 Task: Implement a dynamic programming algorithm for solving the coin change problem.
Action: Mouse moved to (107, 59)
Screenshot: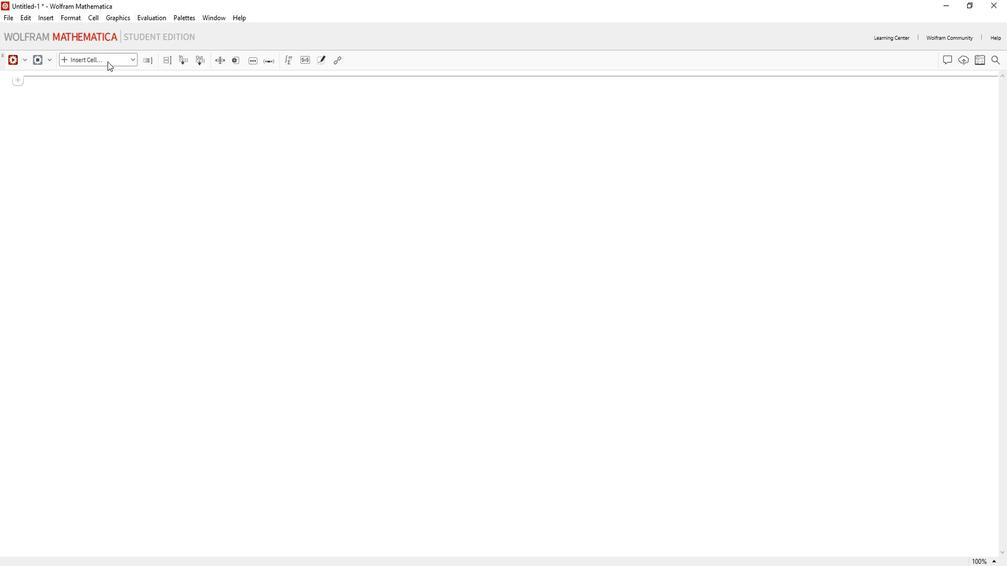 
Action: Mouse pressed left at (107, 59)
Screenshot: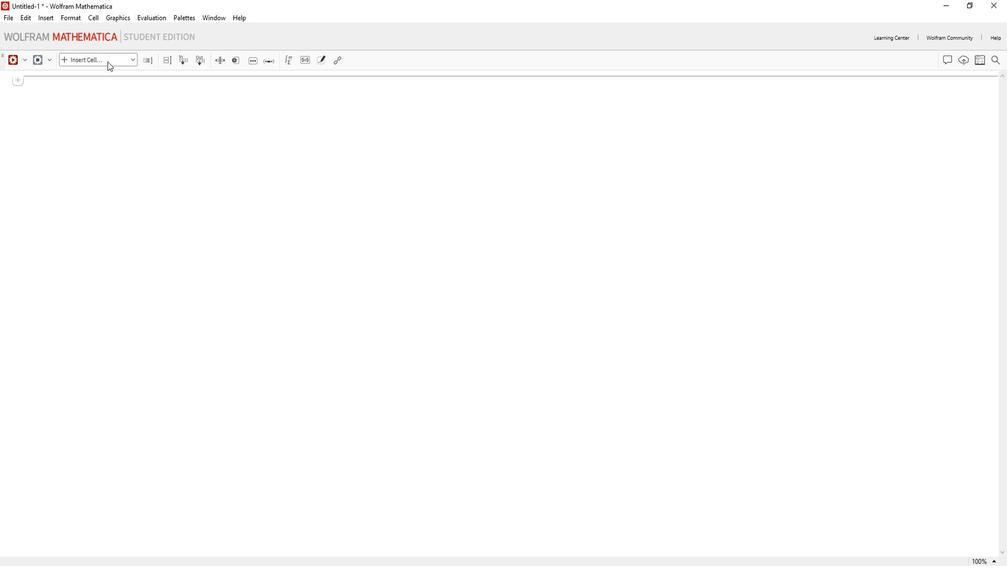 
Action: Mouse moved to (109, 195)
Screenshot: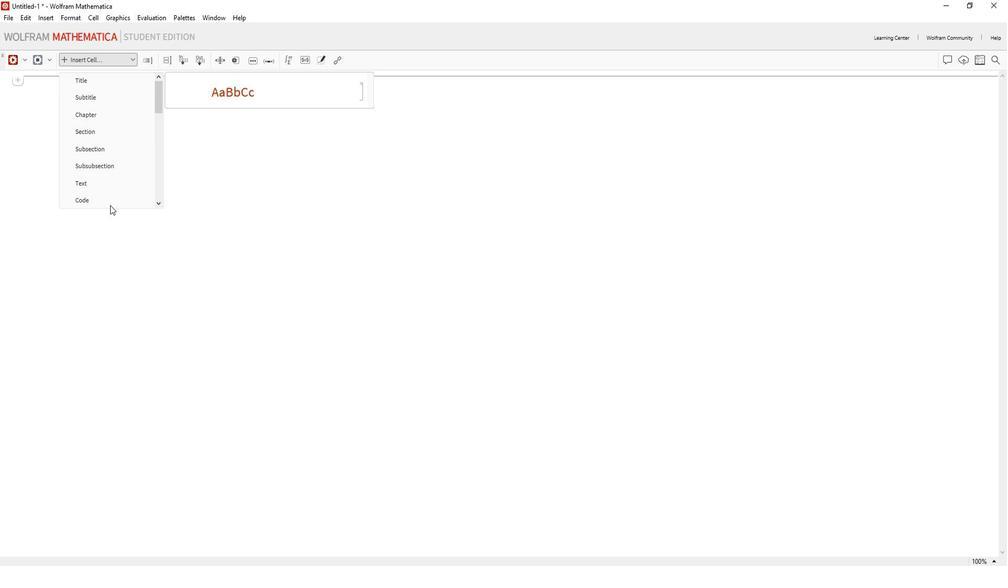 
Action: Mouse pressed left at (109, 195)
Screenshot: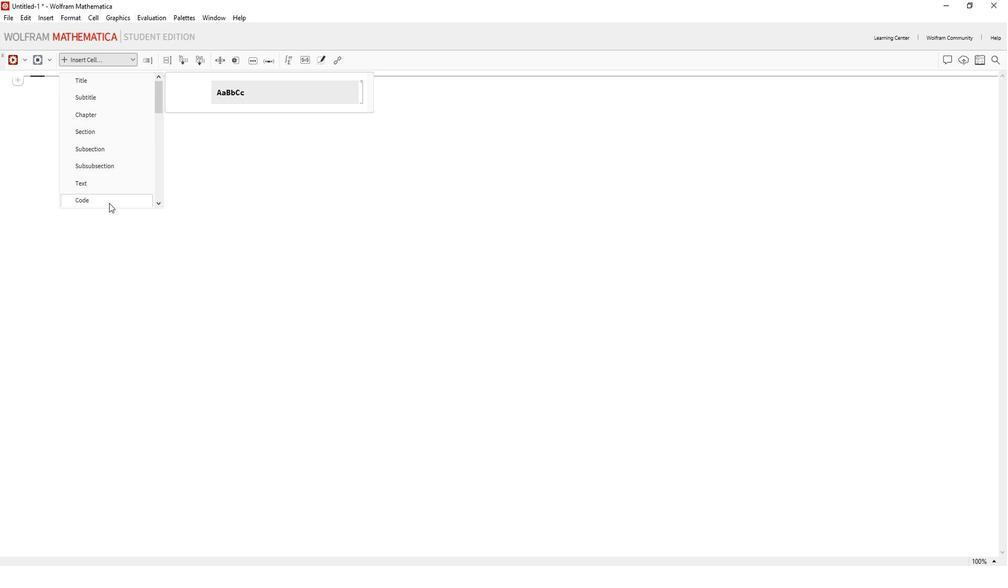 
Action: Mouse moved to (111, 189)
Screenshot: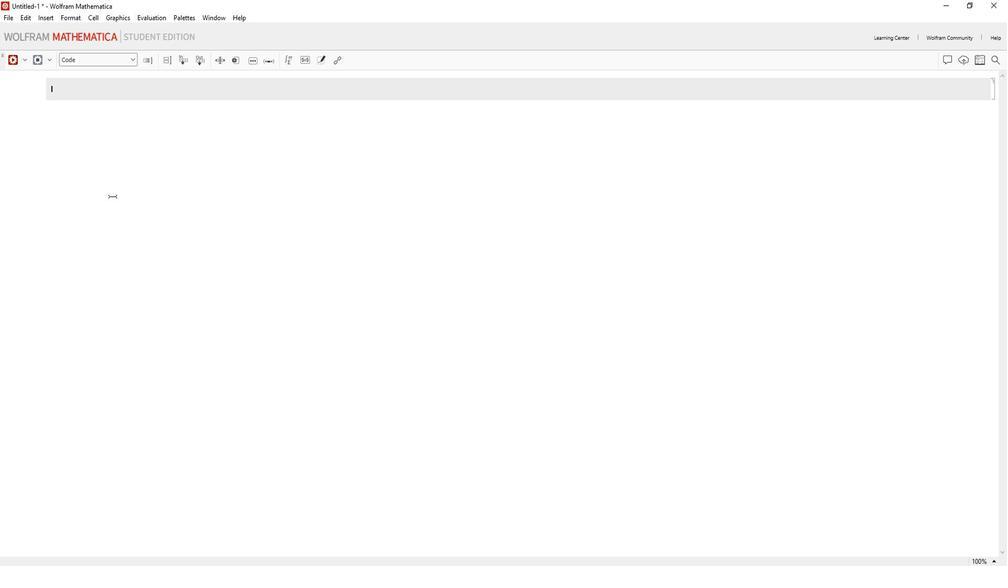 
Action: Key pressed coin<Key.caps_lock>C<Key.caps_lock>hange[coins<Key.shift>_<Key.caps_lock>L<Key.caps_lock>ist,amount<Key.shift>_<Key.caps_lock>I<Key.caps_lock>nter<Key.backspace>ger<Key.right><Key.shift_r>:=<Key.caps_lock>M<Key.caps_lock>odule[<Key.shift_r>{dp,n<Key.right>,n=<Key.caps_lock>L<Key.caps_lock>ength[coins<Key.right>;<Key.enter>dp=<Key.caps_lock>C<Key.caps_lock>onstant<Key.caps_lock>A<Key.caps_lock>rray[<Key.caps_lock>I<Key.caps_lock>nfinity,amount<Key.shift>+1<Key.right>;<Key.enter>dp[[0<Key.right><Key.right>=0;<Key.enter><Key.caps_lock>F<Key.caps_lock>or[i=1,i
Screenshot: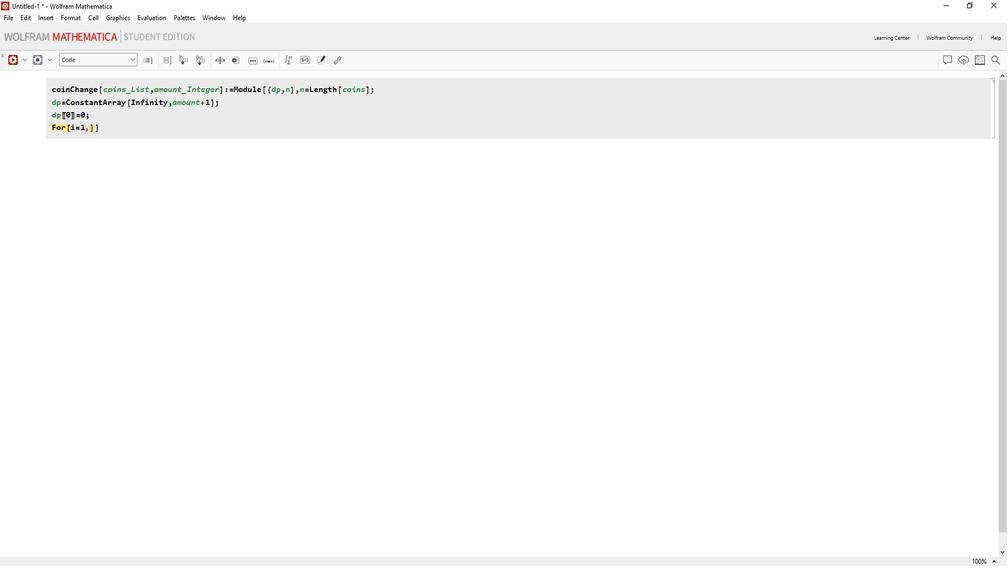 
Action: Mouse moved to (290, 59)
Screenshot: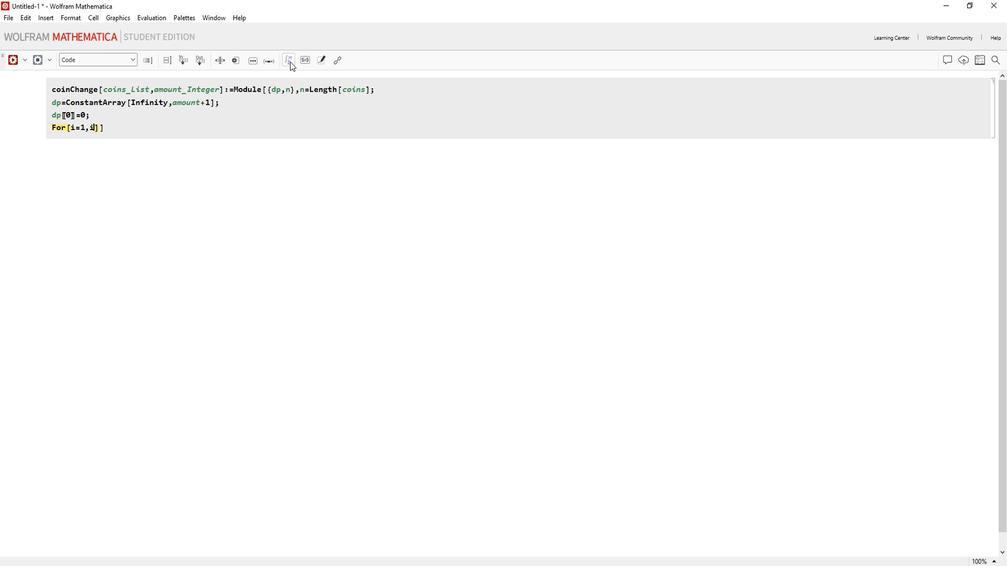 
Action: Mouse pressed left at (290, 59)
Screenshot: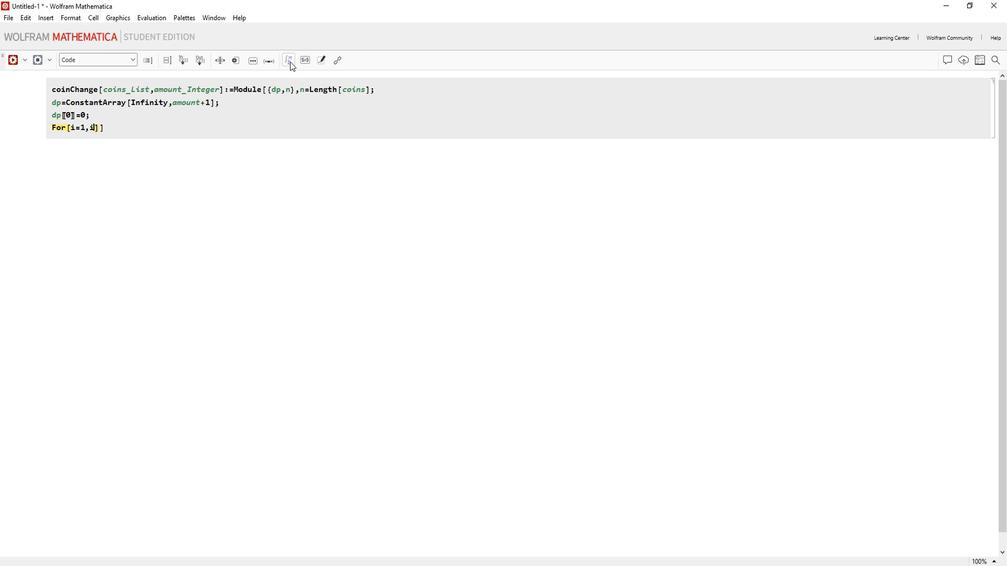 
Action: Mouse moved to (964, 157)
Screenshot: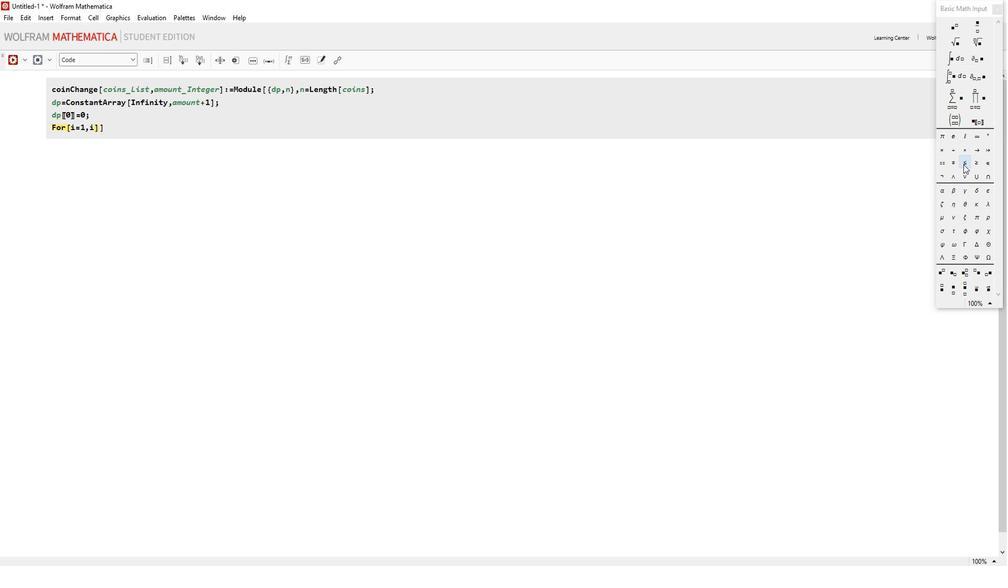 
Action: Mouse pressed left at (964, 157)
Screenshot: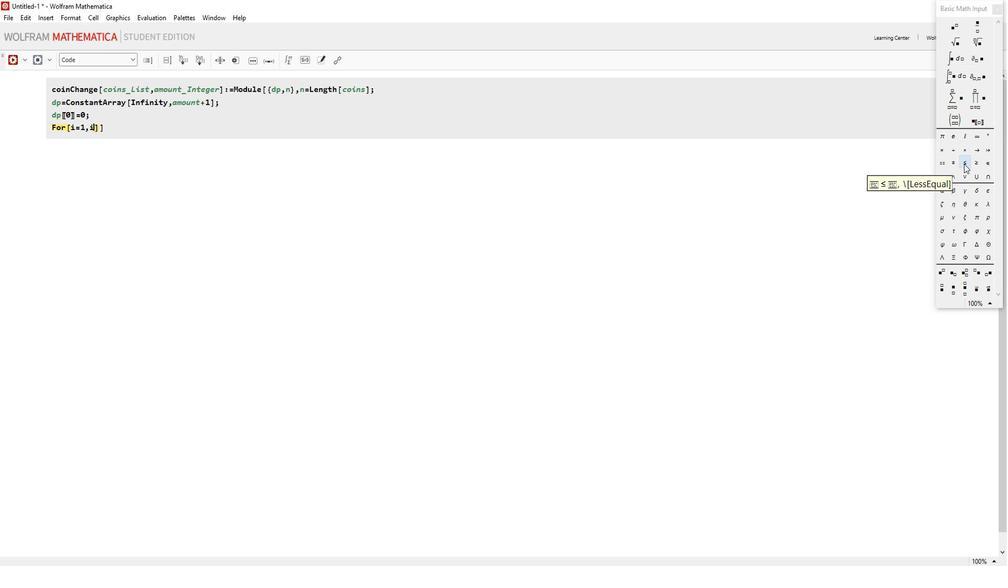 
Action: Mouse moved to (102, 123)
Screenshot: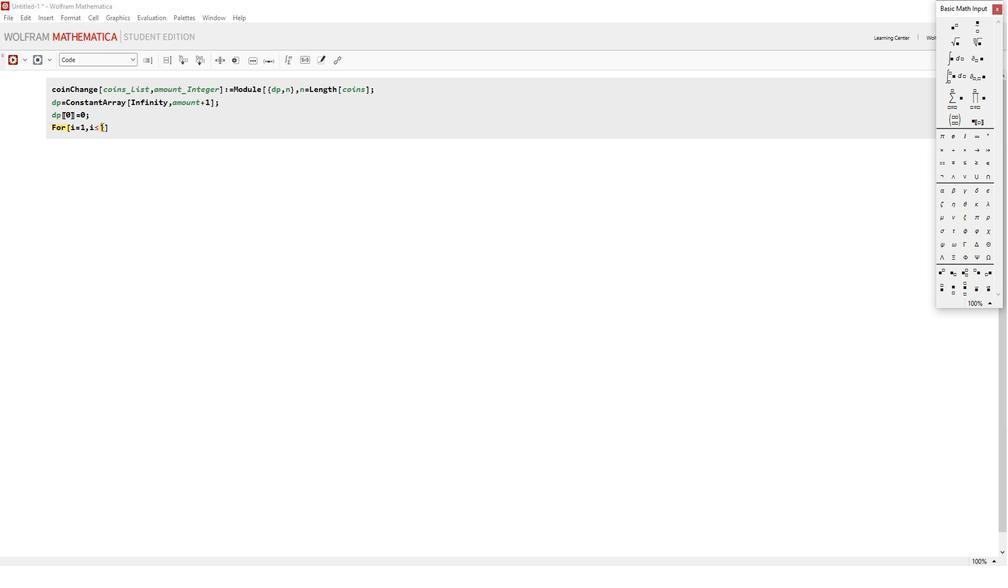 
Action: Mouse pressed left at (102, 123)
Screenshot: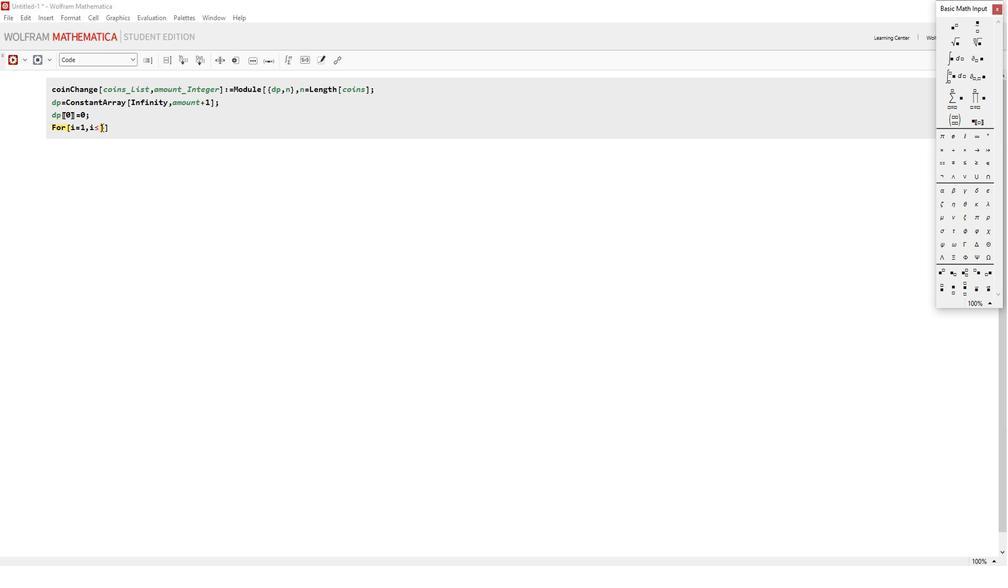 
Action: Mouse moved to (100, 123)
Screenshot: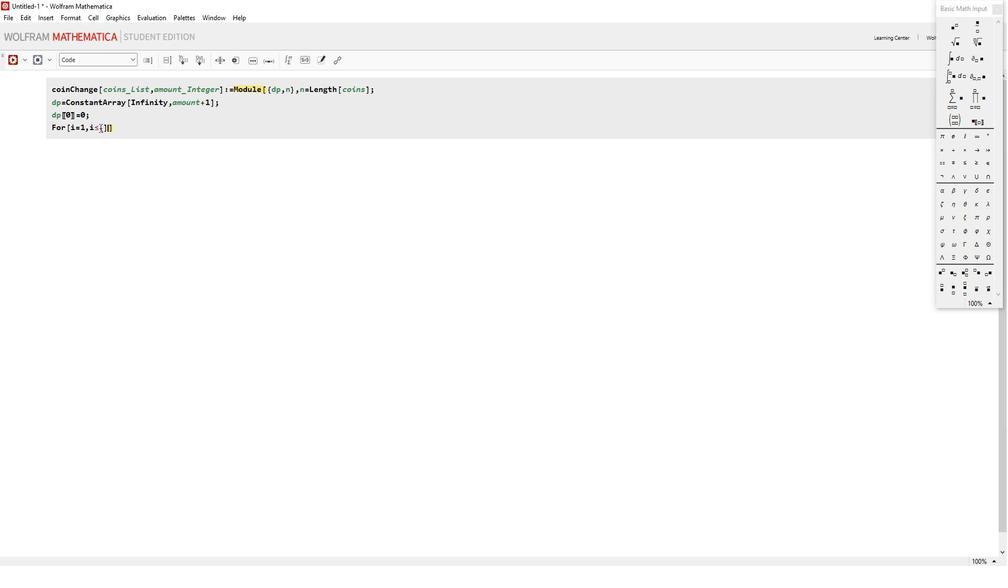 
Action: Mouse pressed left at (100, 123)
Screenshot: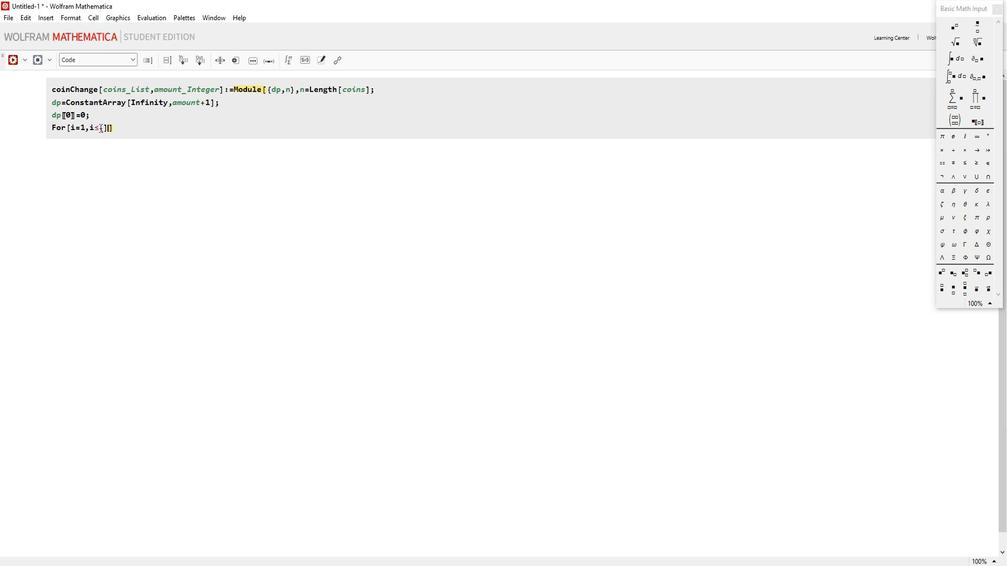 
Action: Mouse moved to (100, 124)
Screenshot: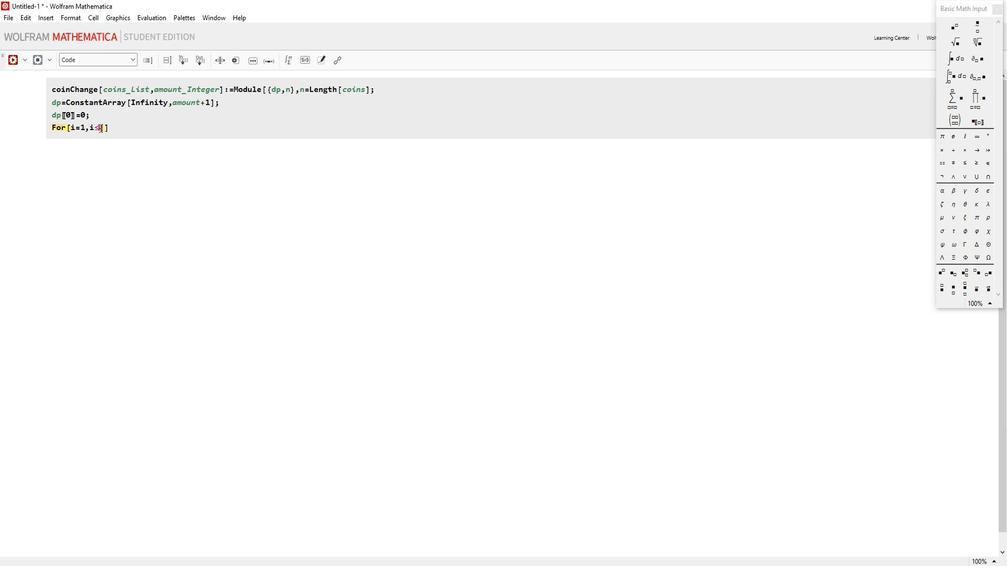 
Action: Key pressed n,i<Key.shift><Key.shift><Key.shift><Key.shift><Key.shift>++,<Key.caps_lock>F<Key.caps_lock>or[j=coins[[i]],j
Screenshot: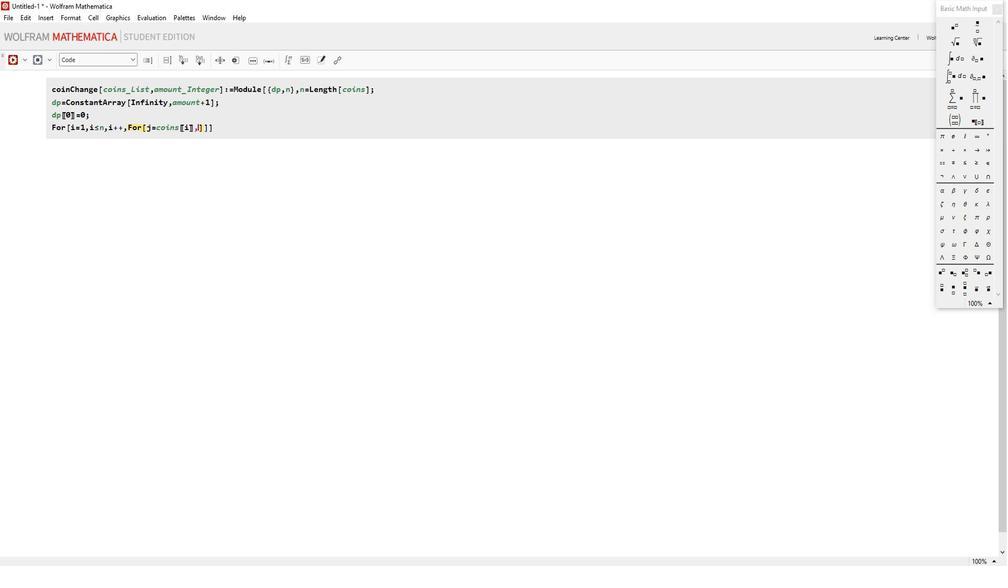 
Action: Mouse moved to (966, 156)
Screenshot: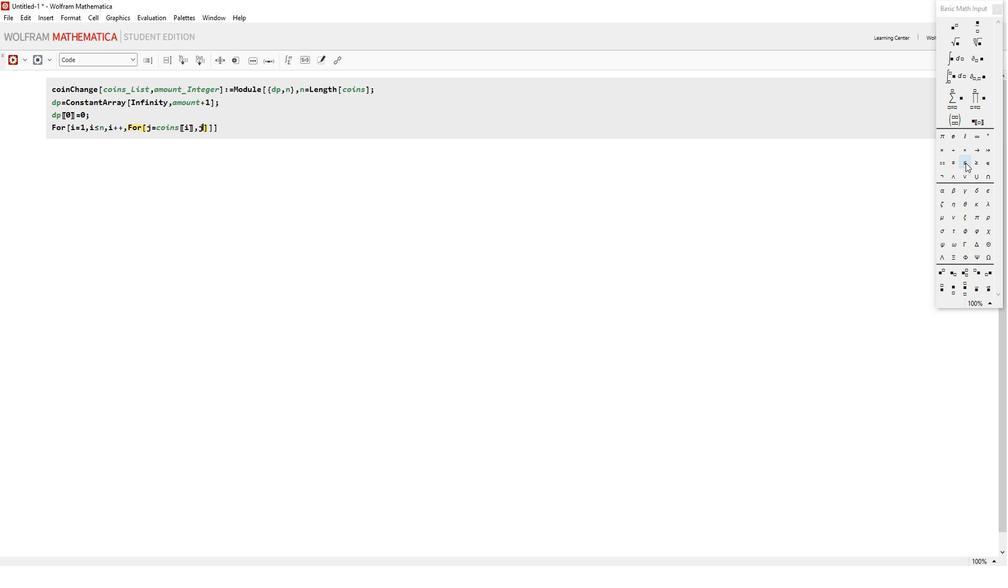 
Action: Mouse pressed left at (966, 156)
Screenshot: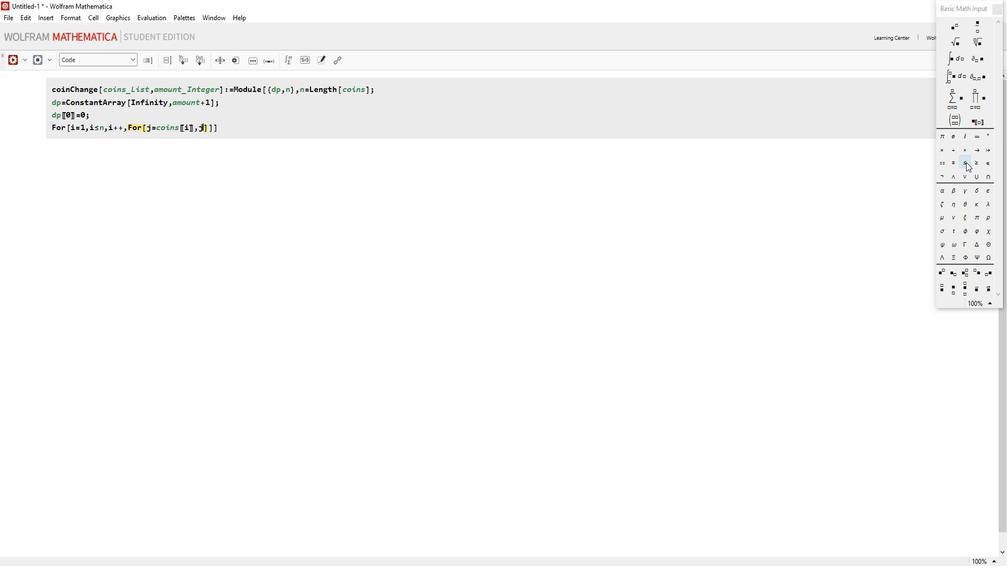
Action: Mouse moved to (208, 122)
Screenshot: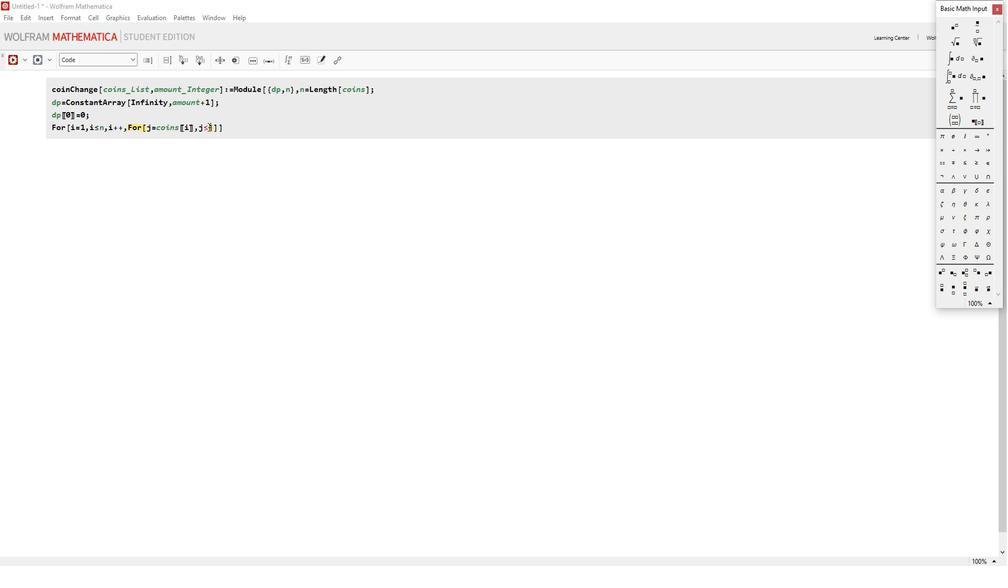 
Action: Mouse pressed left at (208, 122)
Screenshot: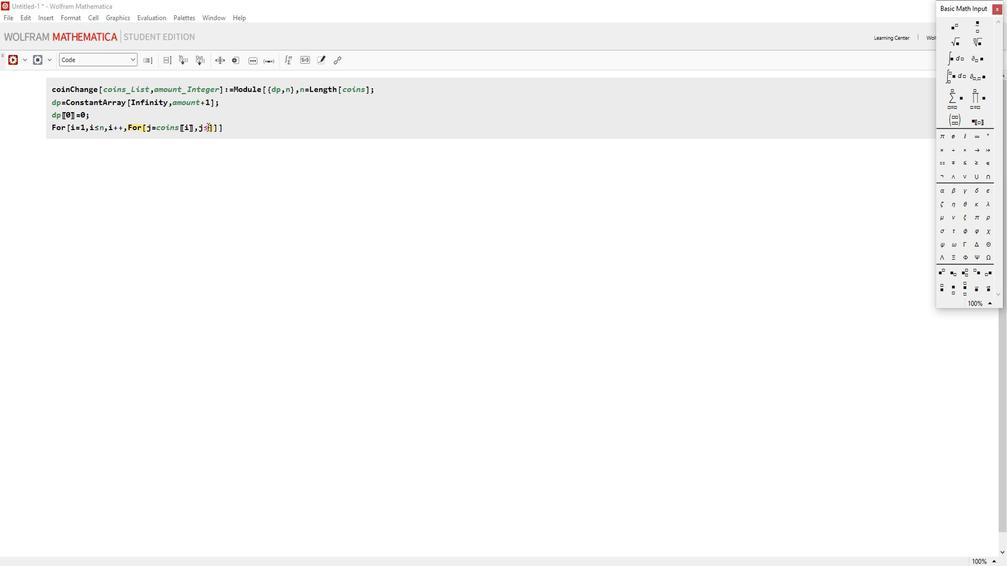 
Action: Mouse moved to (211, 129)
Screenshot: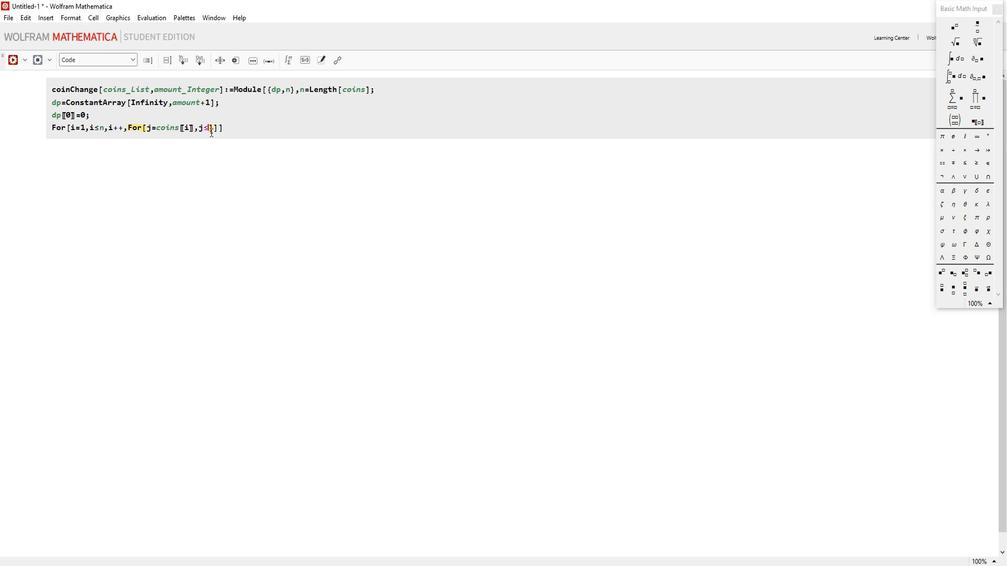 
Action: Key pressed amount,j<Key.shift><Key.shift><Key.shift><Key.shift><Key.shift><Key.shift><Key.shift><Key.shift><Key.shift>++,dp[[j<Key.right><Key.right>=<Key.caps_lock>M<Key.caps_lock>in[dp[[j]],dp[[j-<Key.backspace>-cp<Key.backspace>oins[[[<Key.backspace>i]]]]<Key.shift><Key.shift><Key.shift><Key.shift><Key.shift>+1];];];<Key.enter>
Screenshot: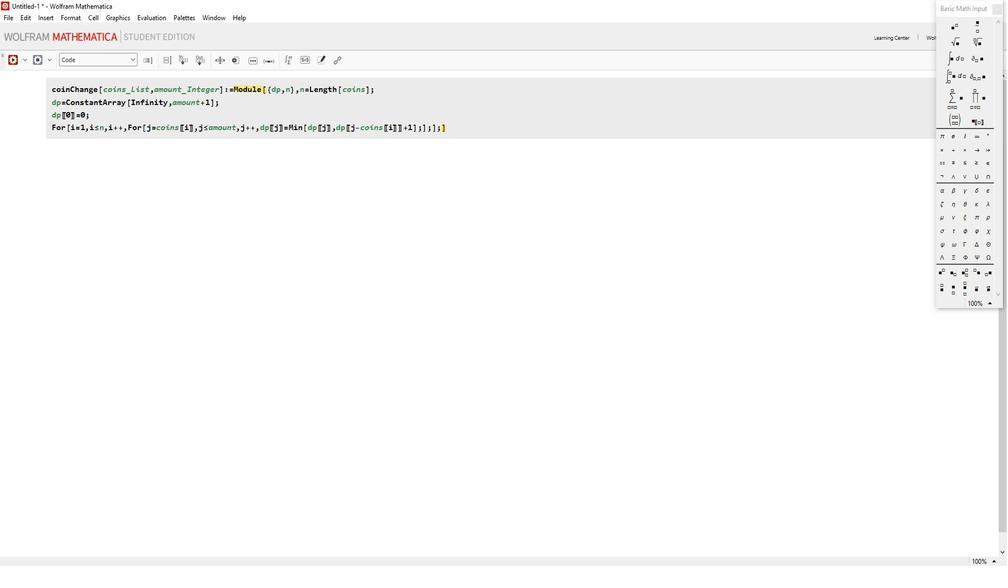 
Action: Mouse moved to (419, 140)
Screenshot: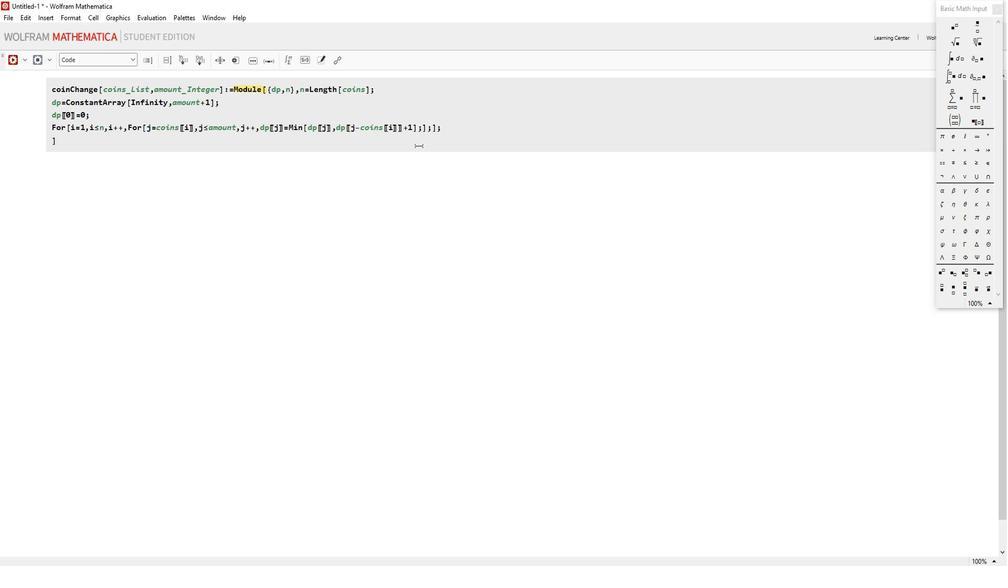 
Action: Key pressed <Key.caps_lock>I<Key.caps_lock>f[dp[[amount
Screenshot: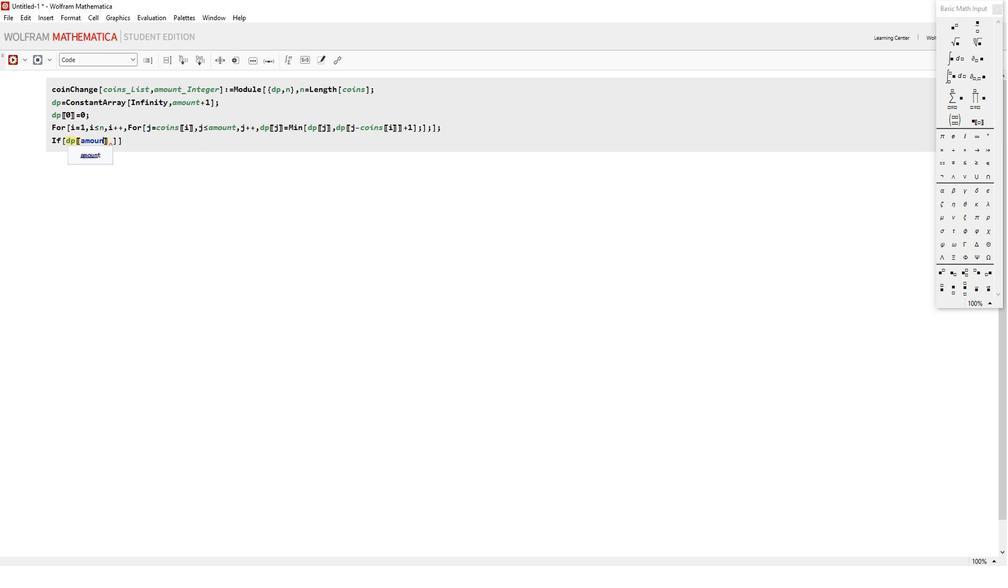 
Action: Mouse moved to (418, 139)
Screenshot: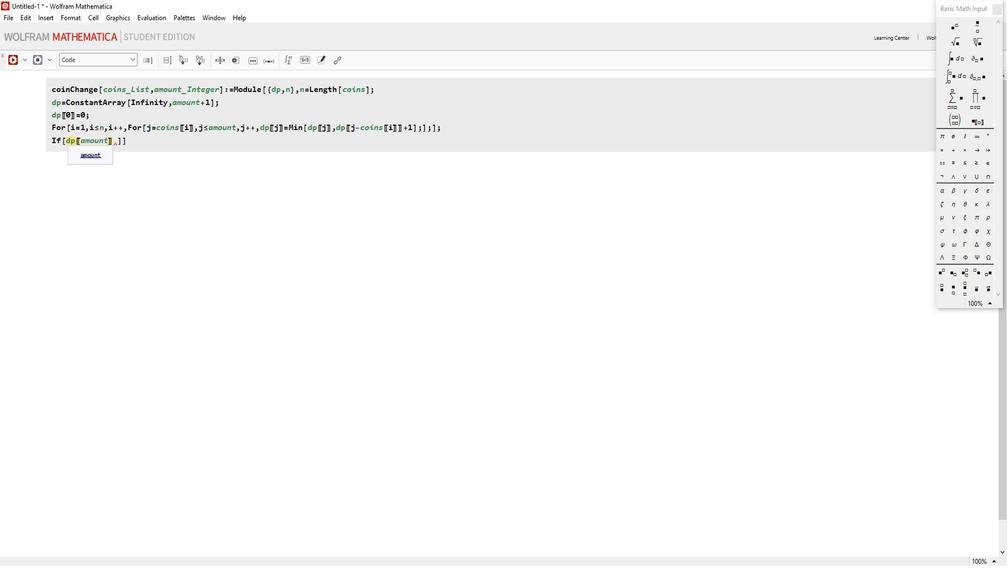 
Action: Key pressed <Key.right><Key.right>==<Key.caps_lock>I<Key.caps_lock>nfinity,<Key.shift_r>"<Key.caps_lock>N<Key.caps_lock>o<Key.space><Key.caps_lock><Key.caps_lock>solution<Key.right>,dp[[amount<Key.right><Key.right><Key.right><Key.right><Key.enter>coins=<Key.shift_r>{1,2,5<Key.right>;<Key.enter>amount=11;<Key.enter>result=coin<Key.caps_lock>C<Key.caps_lock>hange[coins,amount<Key.right><Key.enter><Key.caps_lock>P<Key.caps_lock>rint[<Key.shift_r>"<Key.caps_lock>M<Key.caps_lock>inimum<Key.space>number<Key.space>of<Key.space>coins<Key.space>needed<Key.shift_r><Key.shift_r><Key.shift_r><Key.shift_r><Key.shift_r><Key.shift_r><Key.shift_r><Key.shift_r><Key.shift_r><Key.shift_r><Key.shift_r>:<Key.space><Key.right>,result
Screenshot: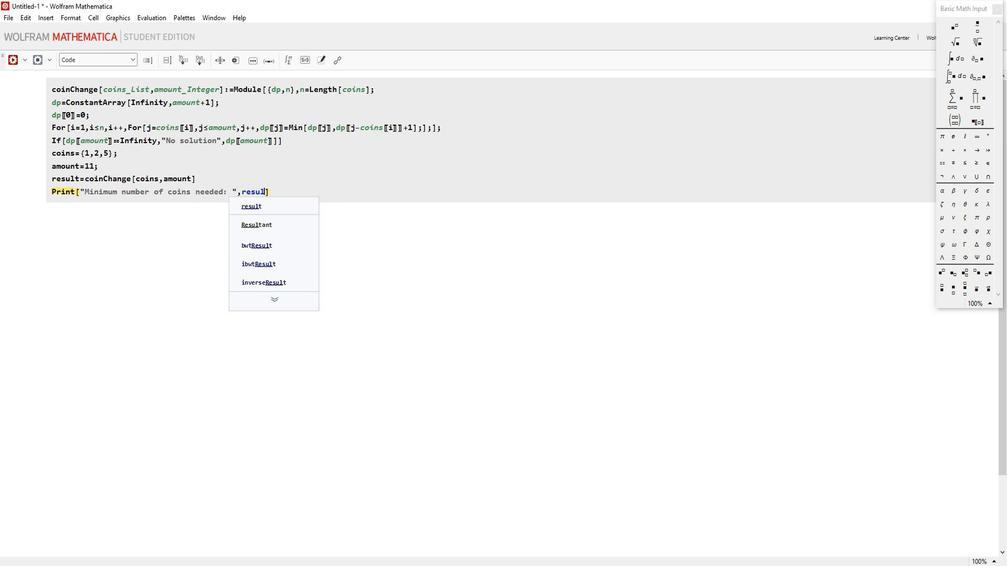 
Action: Mouse moved to (397, 175)
Screenshot: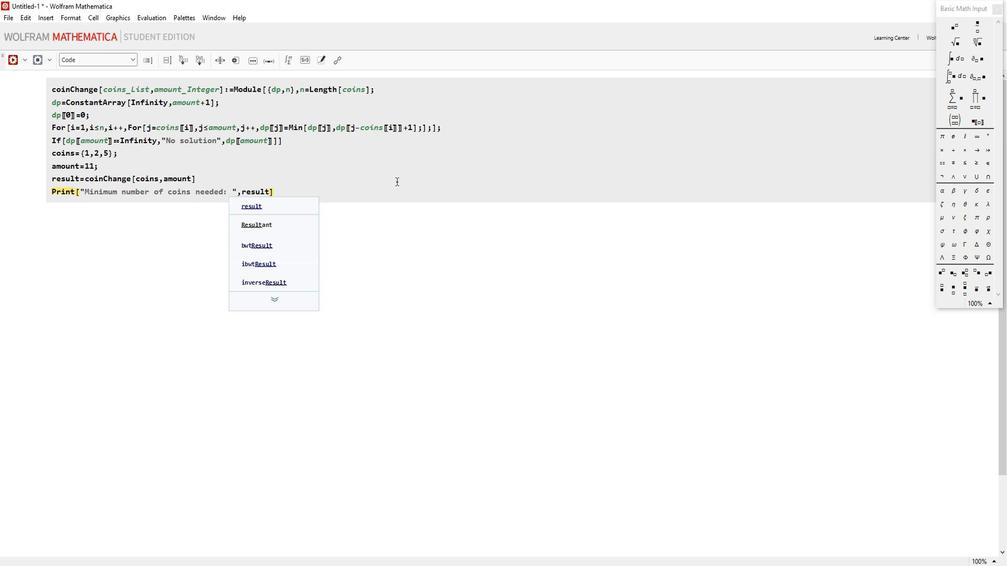 
Action: Mouse pressed left at (397, 175)
Screenshot: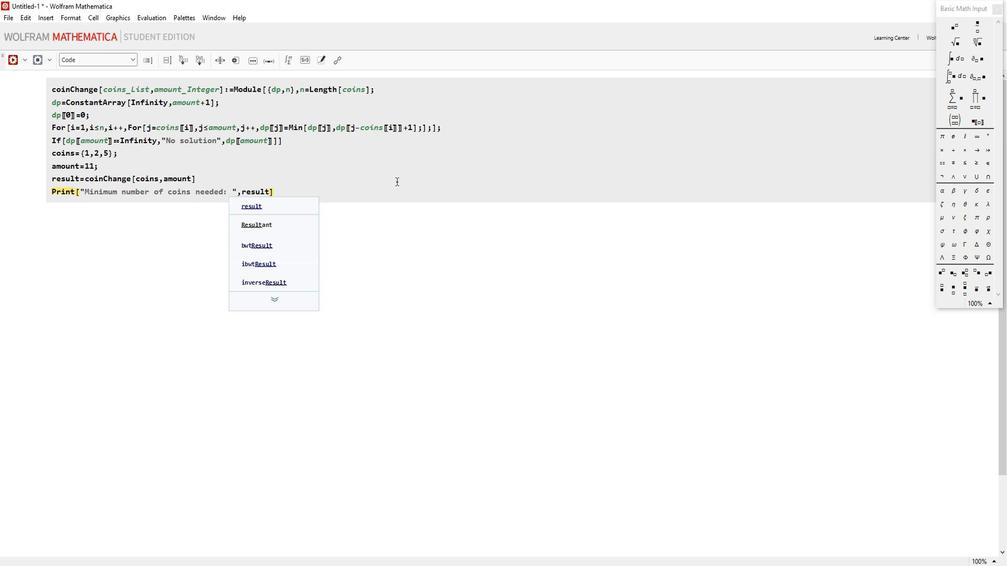
Action: Mouse moved to (370, 179)
Screenshot: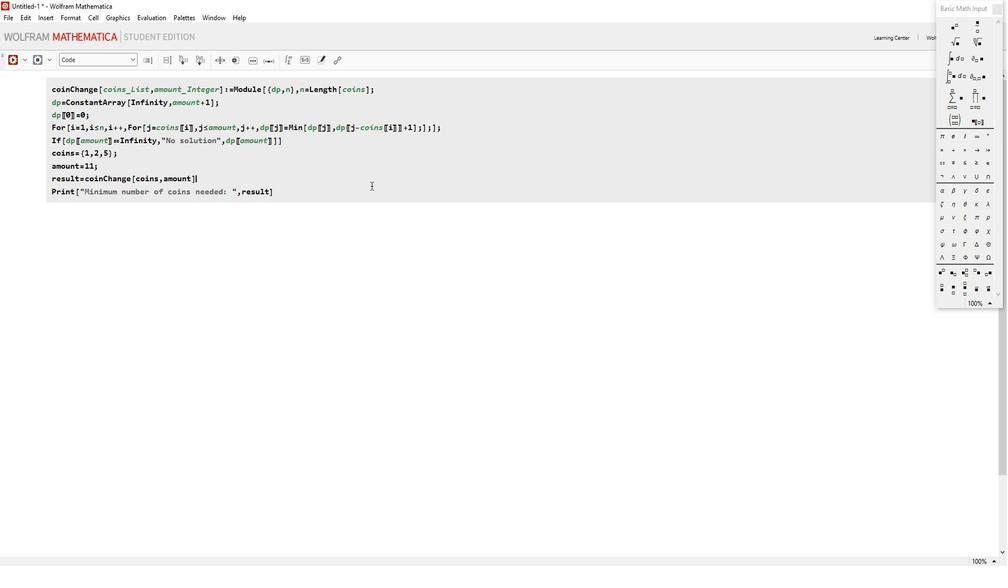 
Action: Mouse pressed left at (370, 179)
Screenshot: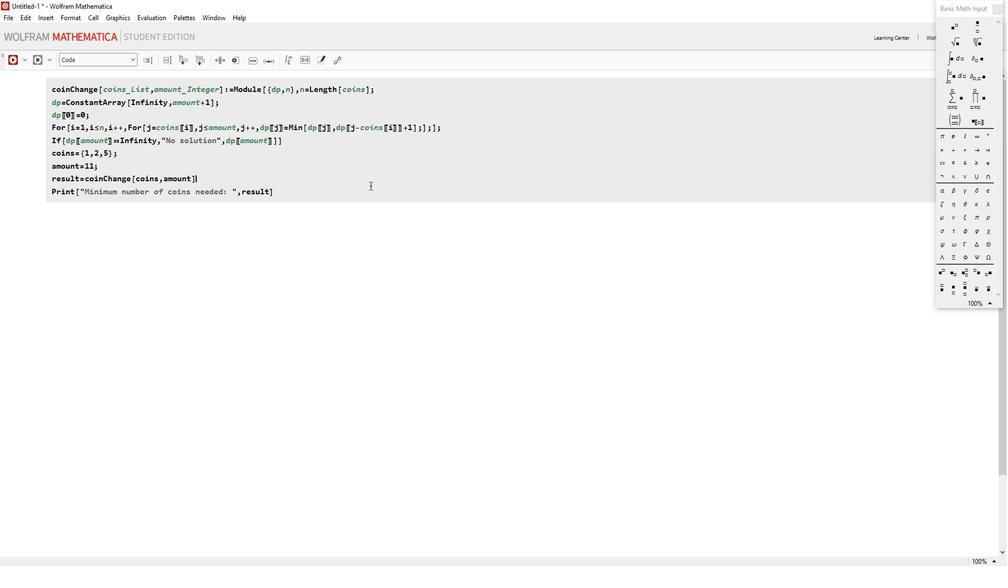 
Action: Mouse moved to (10, 58)
Screenshot: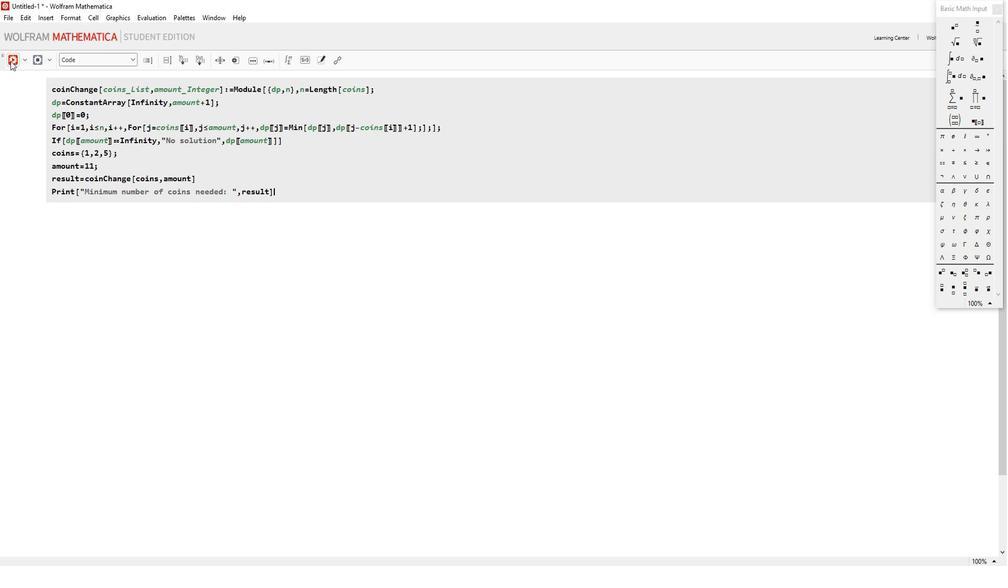 
Action: Mouse pressed left at (10, 58)
Screenshot: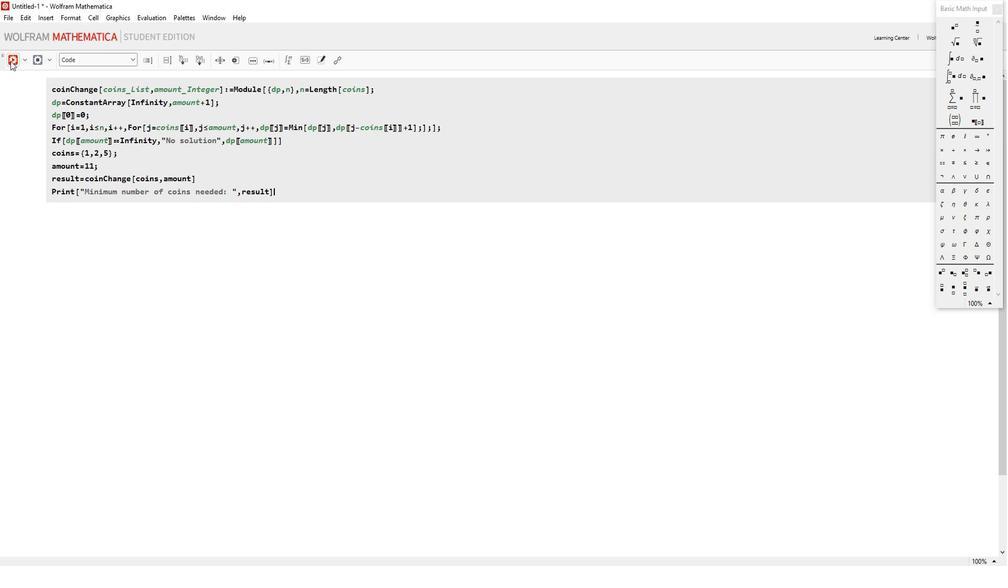 
Action: Mouse moved to (13, 58)
Screenshot: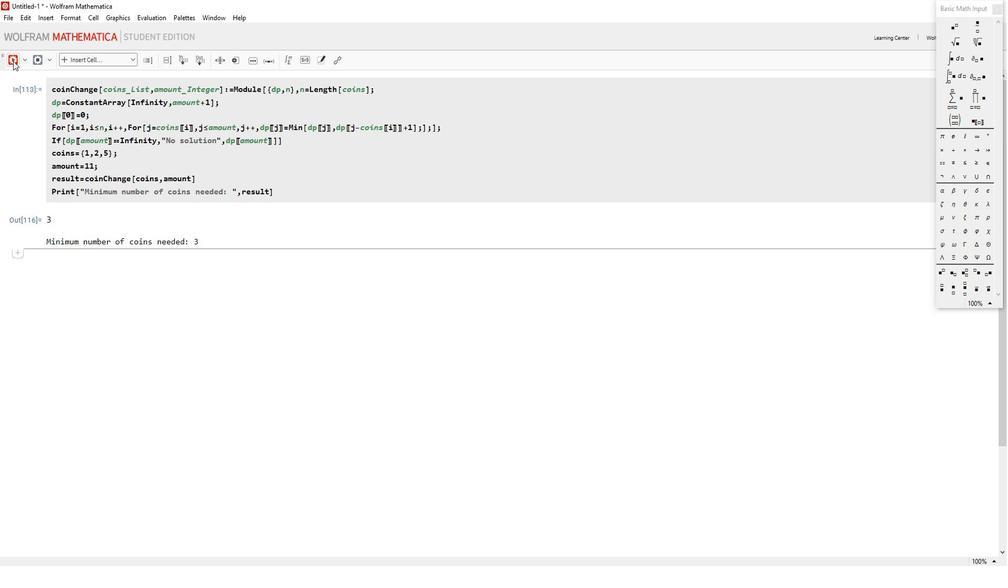 
